 Task: Change the list name of the list "Bucket List" to "Things to Do Before I Kick the Bucket".
Action: Mouse moved to (15, 67)
Screenshot: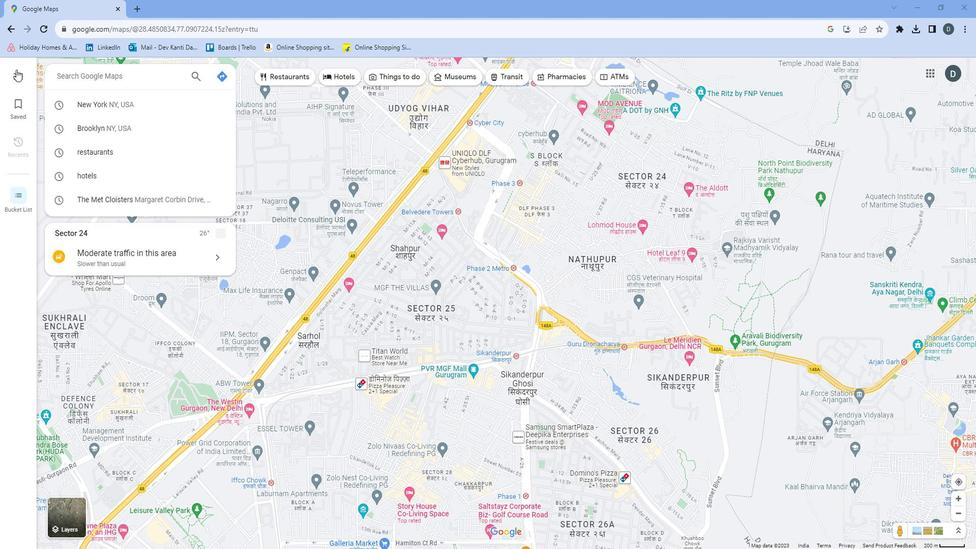 
Action: Mouse pressed left at (15, 67)
Screenshot: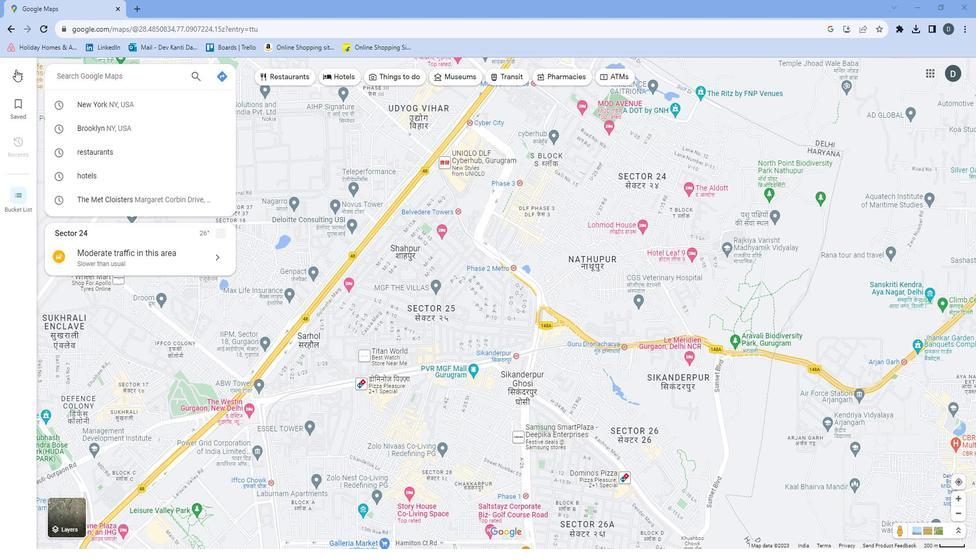 
Action: Mouse moved to (48, 126)
Screenshot: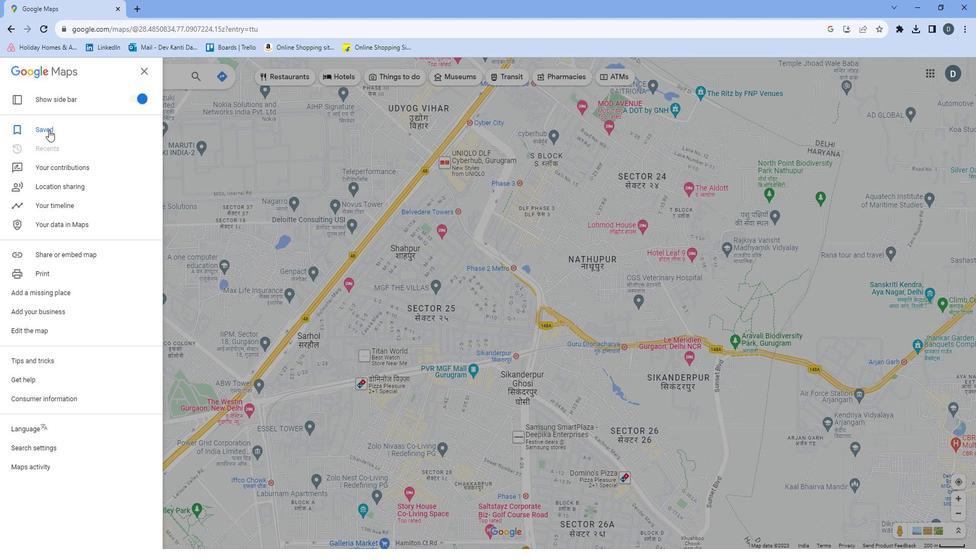 
Action: Mouse pressed left at (48, 126)
Screenshot: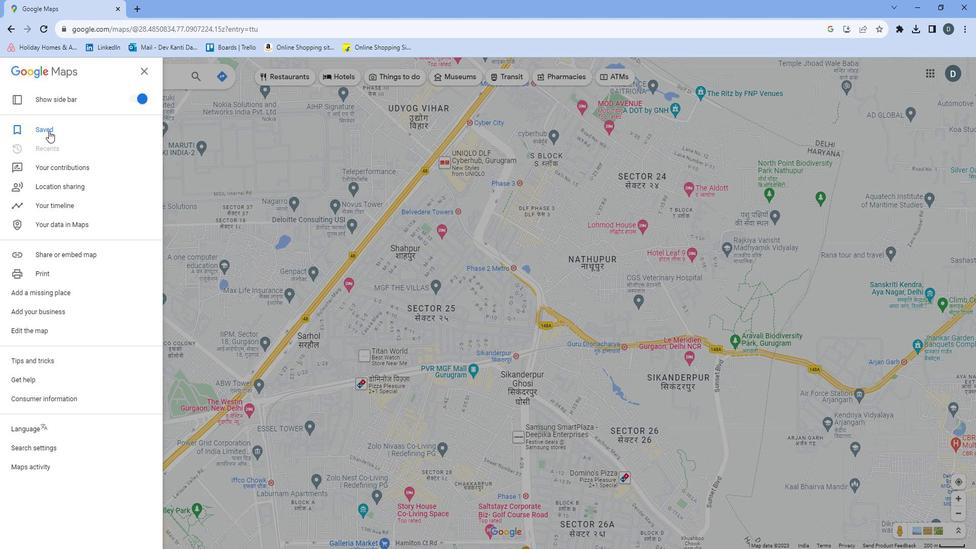 
Action: Mouse moved to (223, 163)
Screenshot: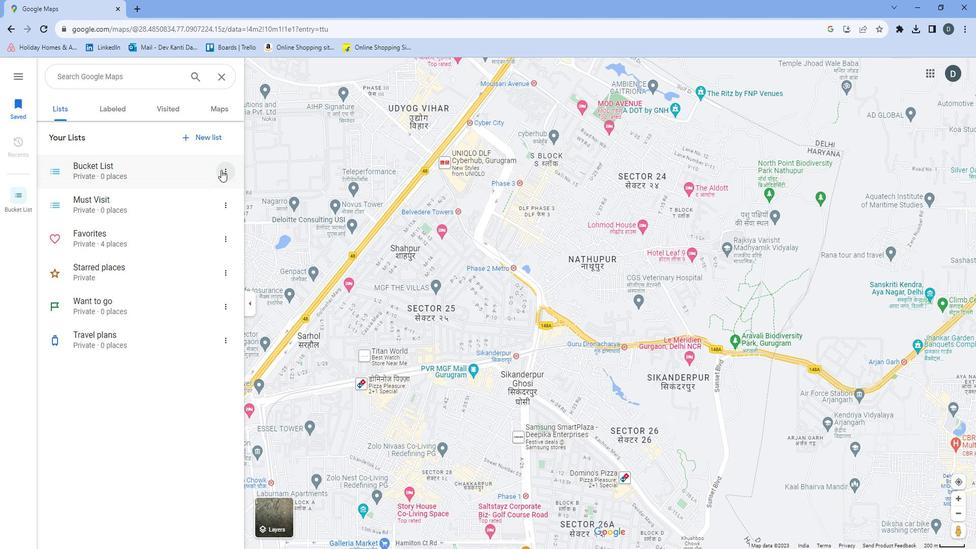 
Action: Mouse pressed left at (223, 163)
Screenshot: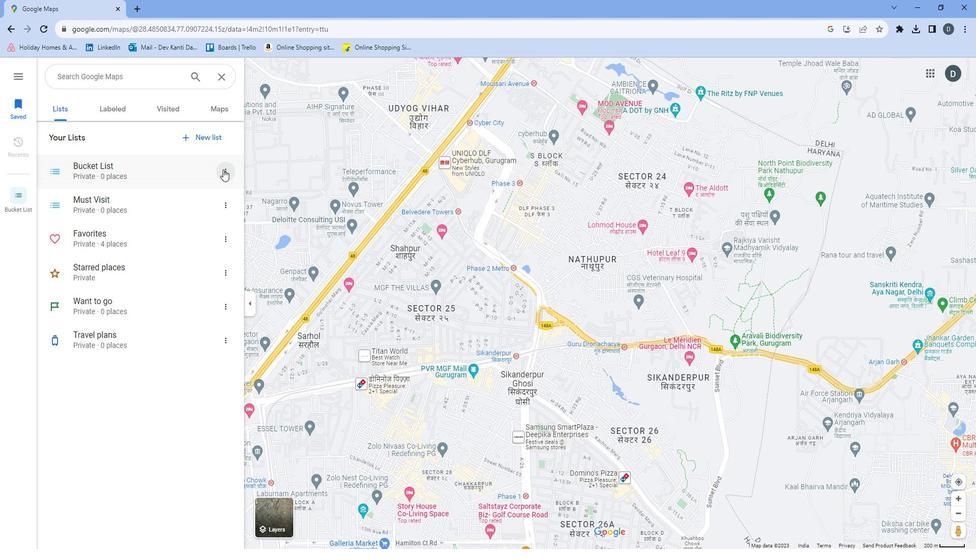 
Action: Mouse moved to (228, 179)
Screenshot: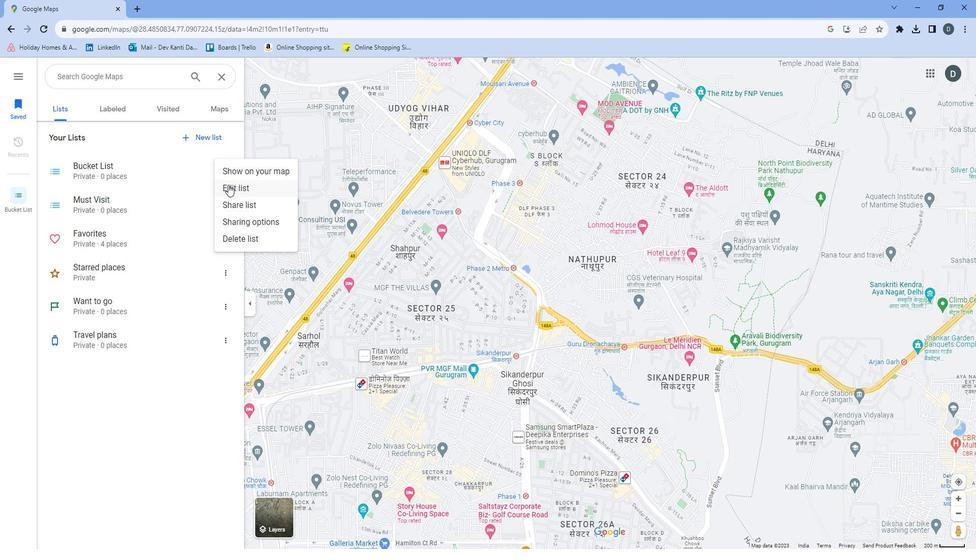 
Action: Mouse pressed left at (228, 179)
Screenshot: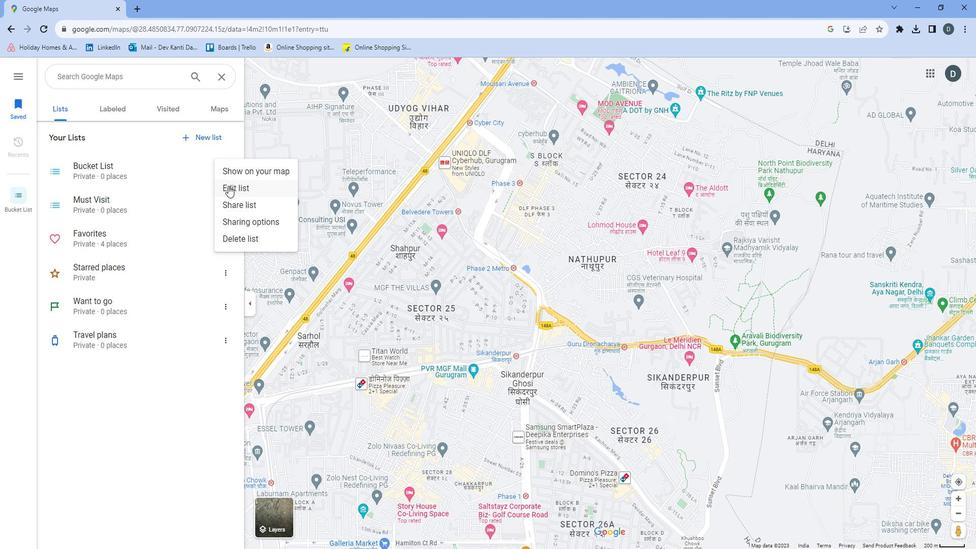 
Action: Mouse moved to (107, 153)
Screenshot: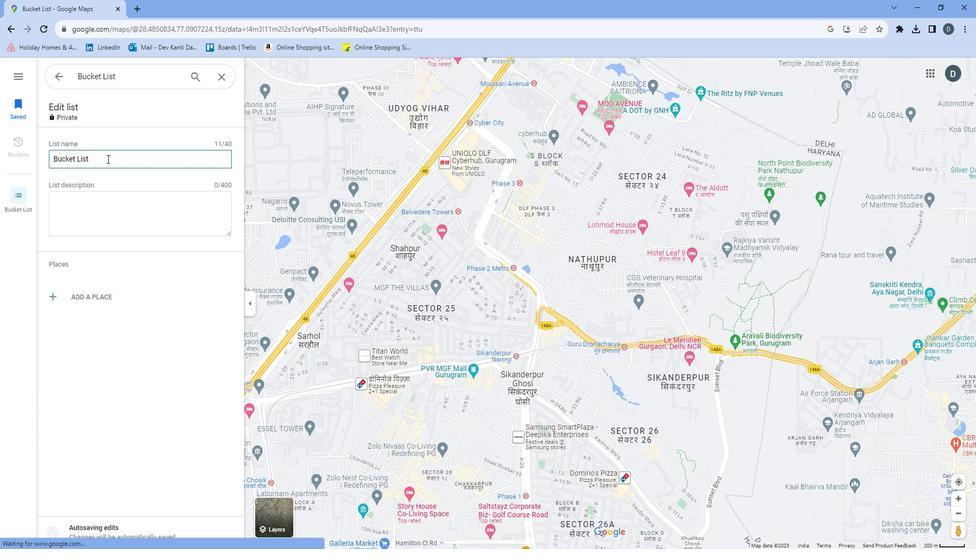 
Action: Mouse pressed left at (107, 153)
Screenshot: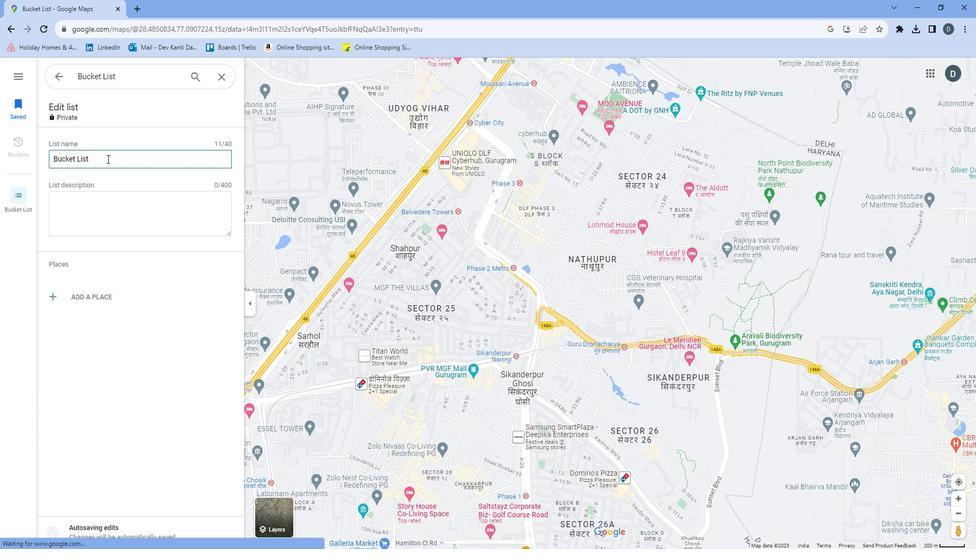 
Action: Mouse moved to (41, 151)
Screenshot: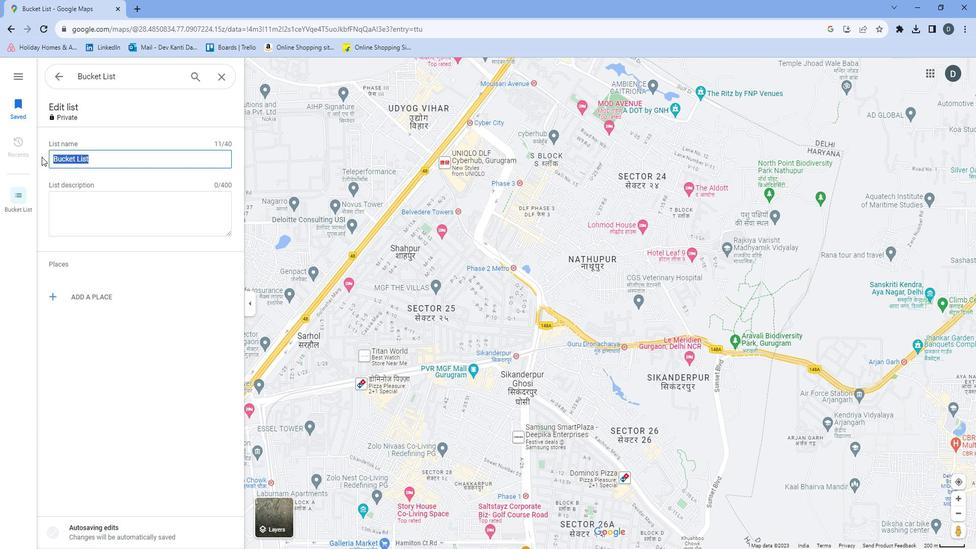 
Action: Key pressed <Key.shift>Things<Key.space>to<Key.space><Key.shift>Do<Key.space><Key.shift>Before<Key.space><Key.shift>I<Key.space><Key.shift>Kick<Key.space>the<Key.space><Key.shift>Bucket<Key.enter>
Screenshot: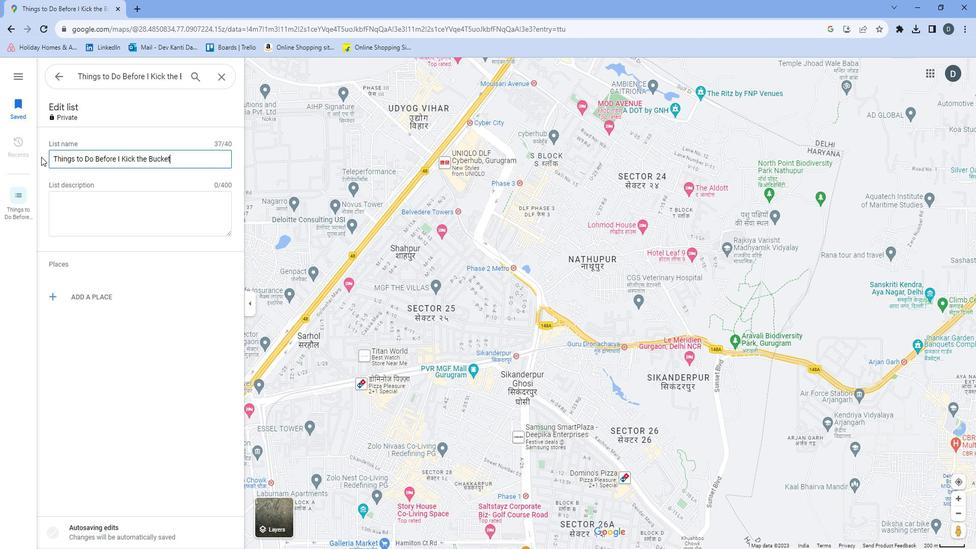 
Action: Mouse moved to (222, 75)
Screenshot: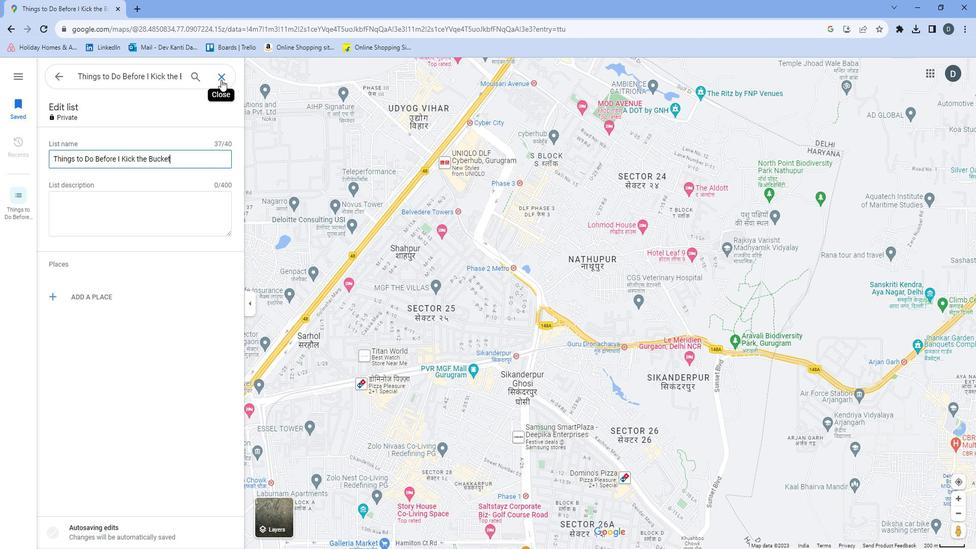 
Action: Mouse pressed left at (222, 75)
Screenshot: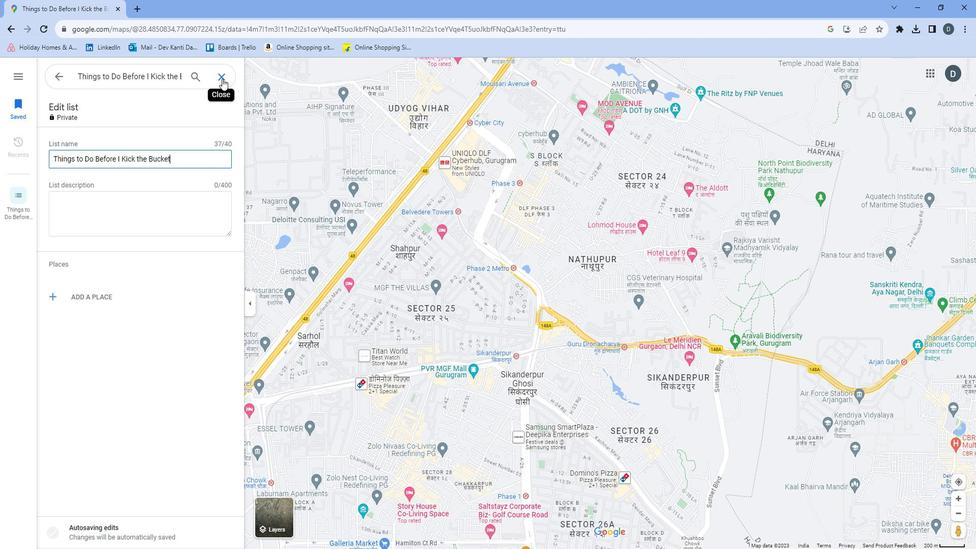 
Action: Mouse moved to (220, 77)
Screenshot: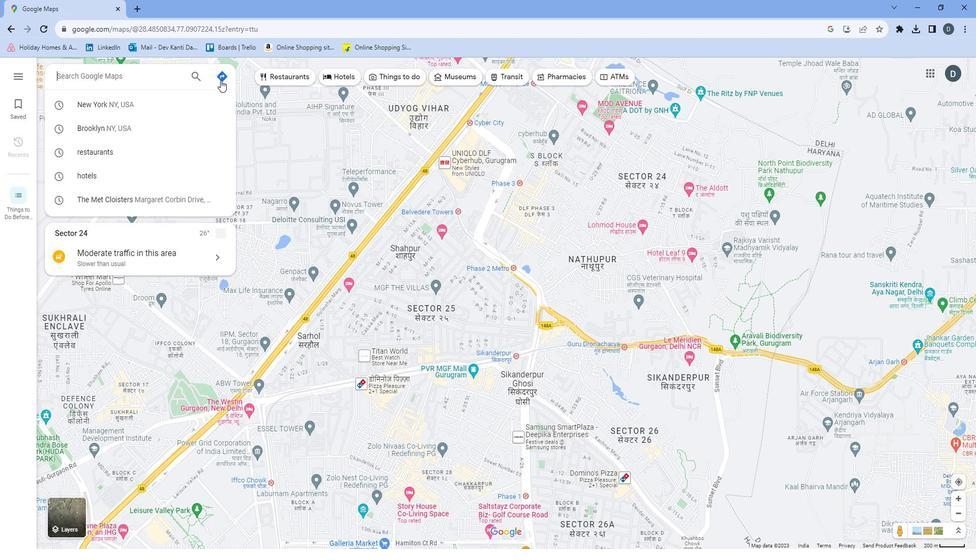 
